 Task: Look for products in the category "Men's Health" from Irwin Naturals only.
Action: Mouse moved to (229, 118)
Screenshot: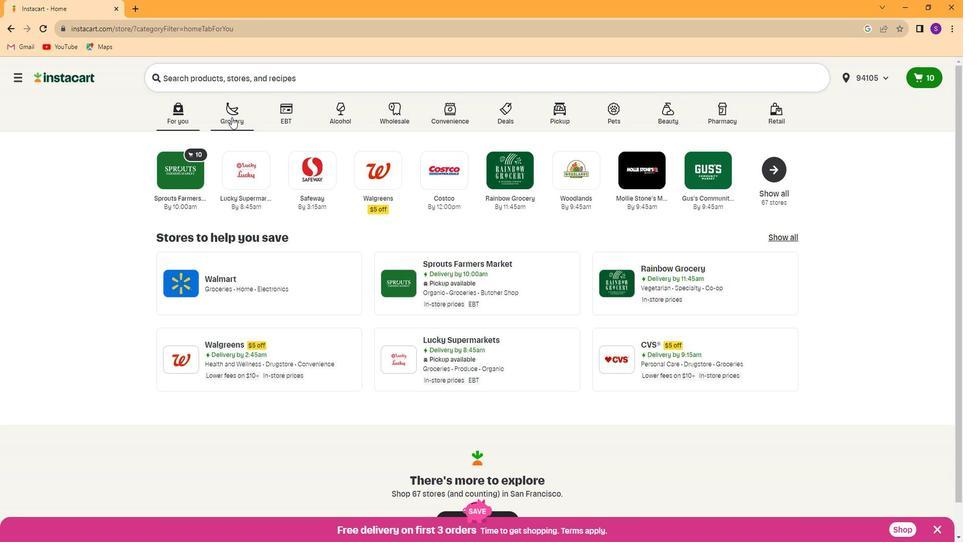 
Action: Mouse pressed left at (229, 118)
Screenshot: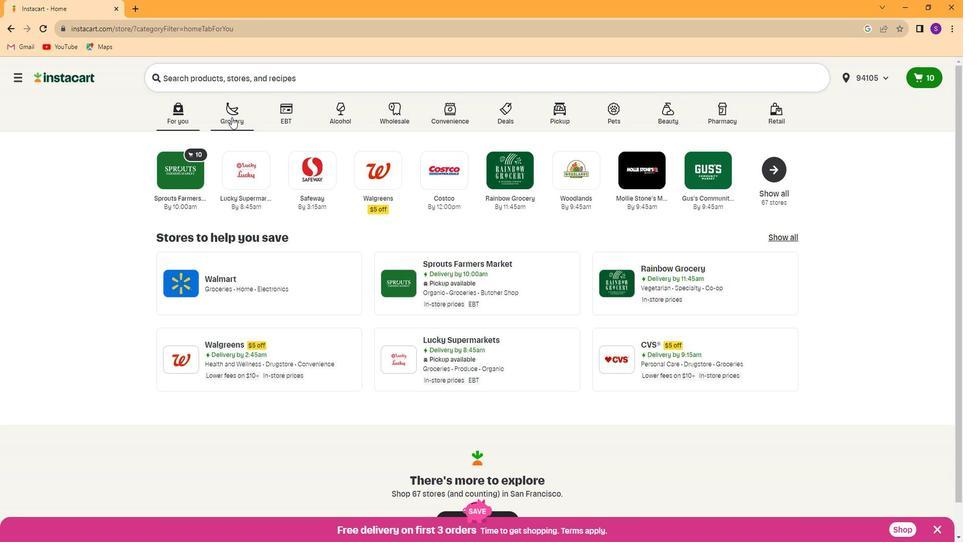
Action: Mouse moved to (687, 194)
Screenshot: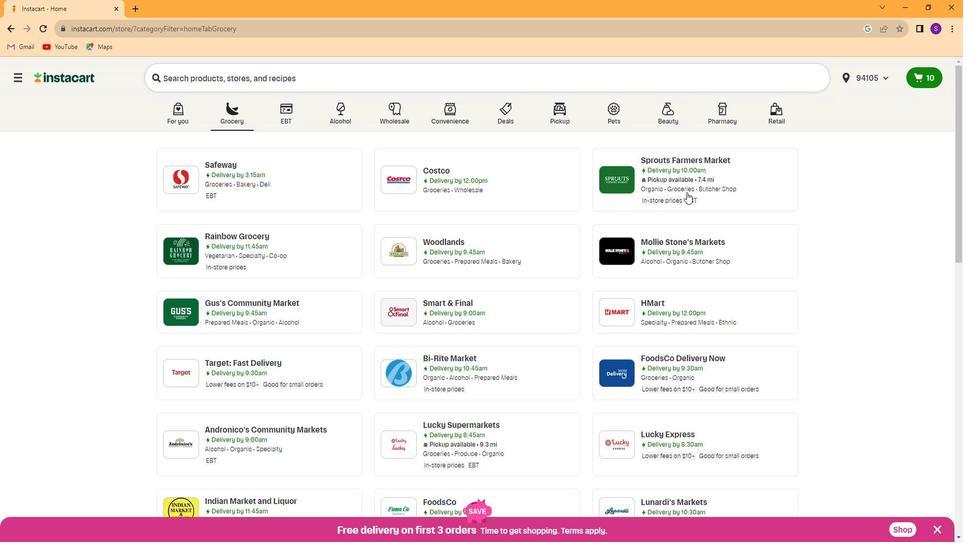 
Action: Mouse pressed left at (687, 194)
Screenshot: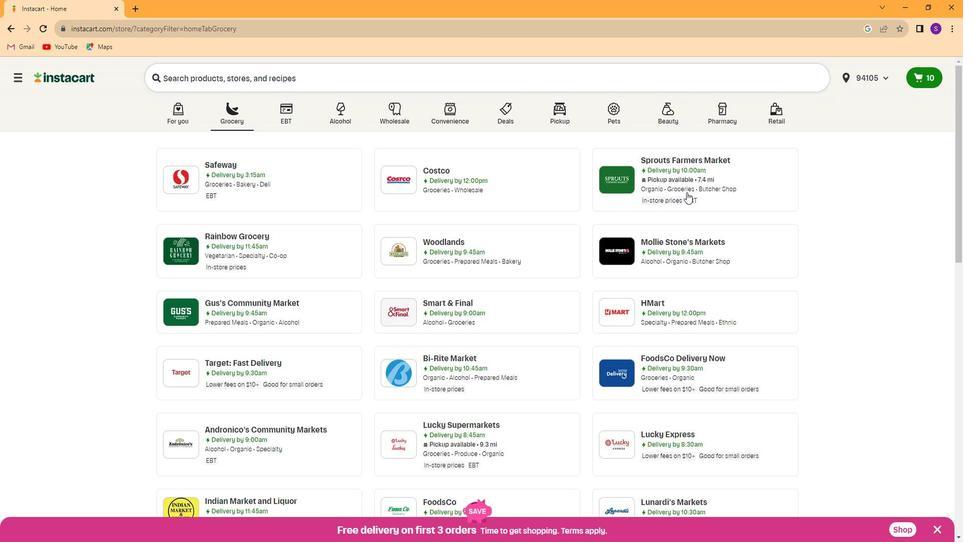 
Action: Mouse moved to (71, 359)
Screenshot: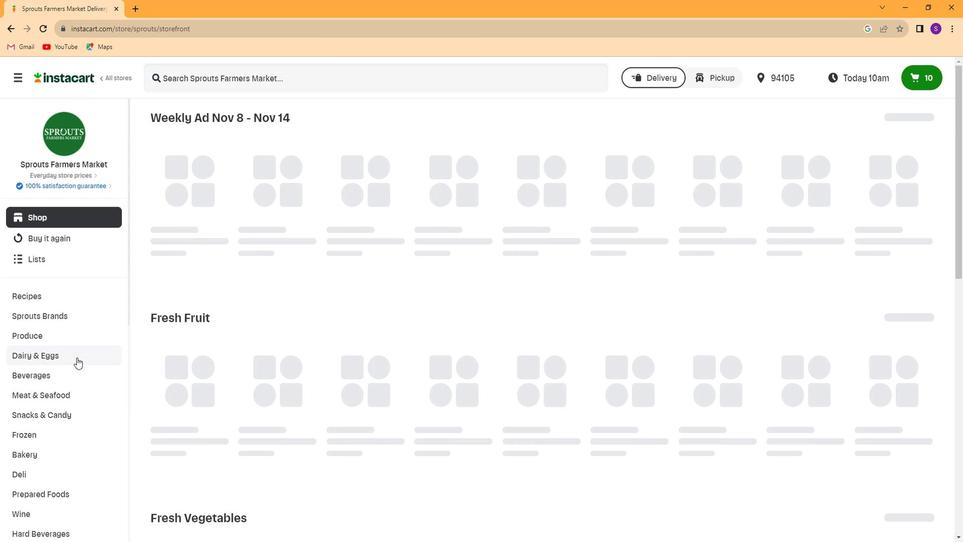 
Action: Mouse scrolled (71, 359) with delta (0, 0)
Screenshot: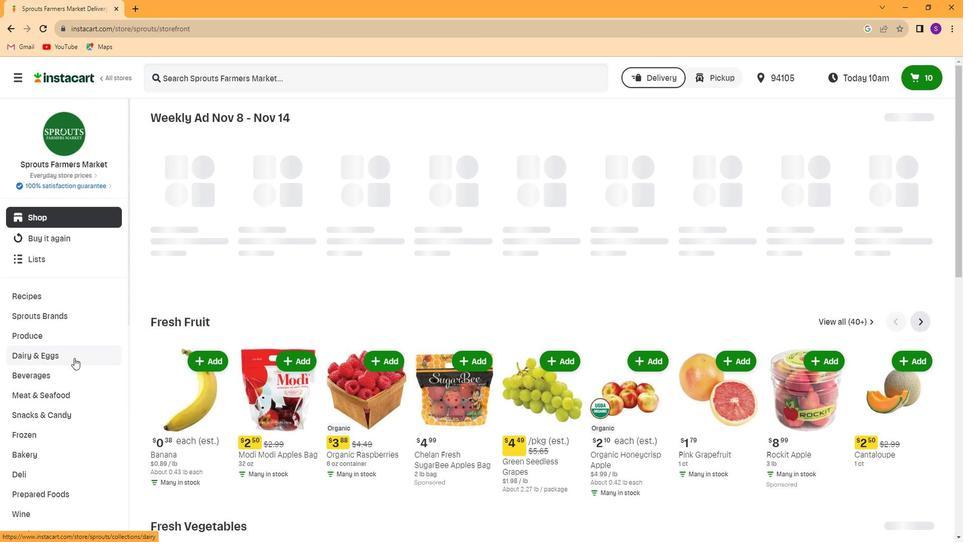 
Action: Mouse scrolled (71, 359) with delta (0, 0)
Screenshot: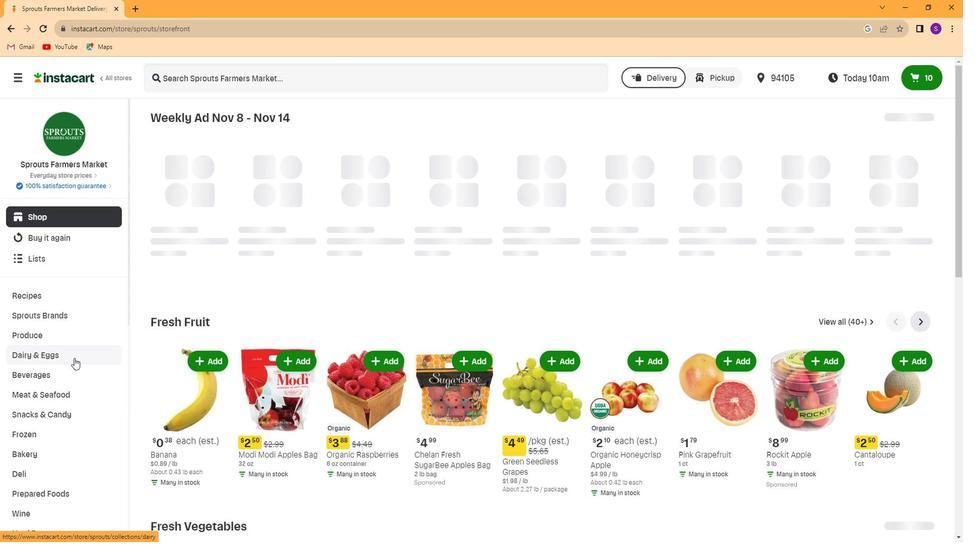 
Action: Mouse scrolled (71, 359) with delta (0, 0)
Screenshot: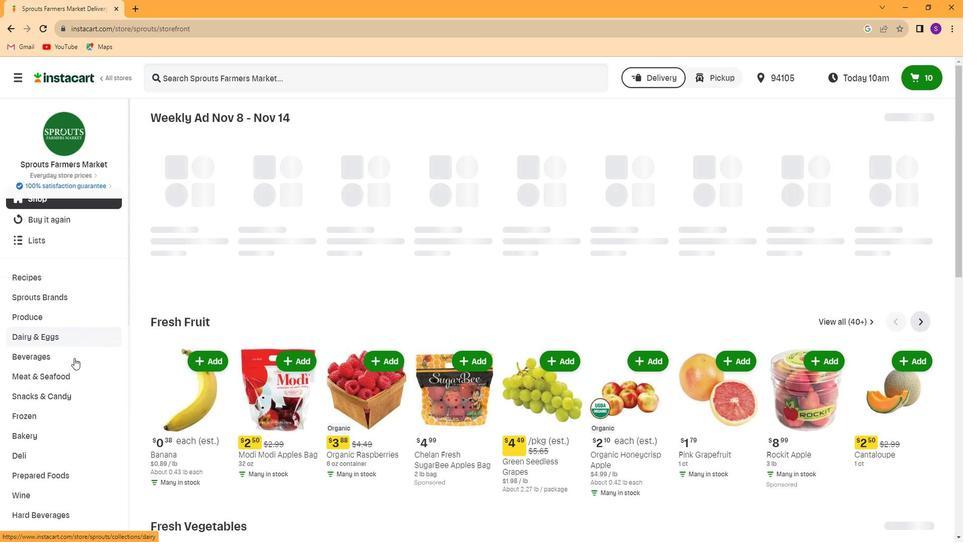 
Action: Mouse scrolled (71, 359) with delta (0, 0)
Screenshot: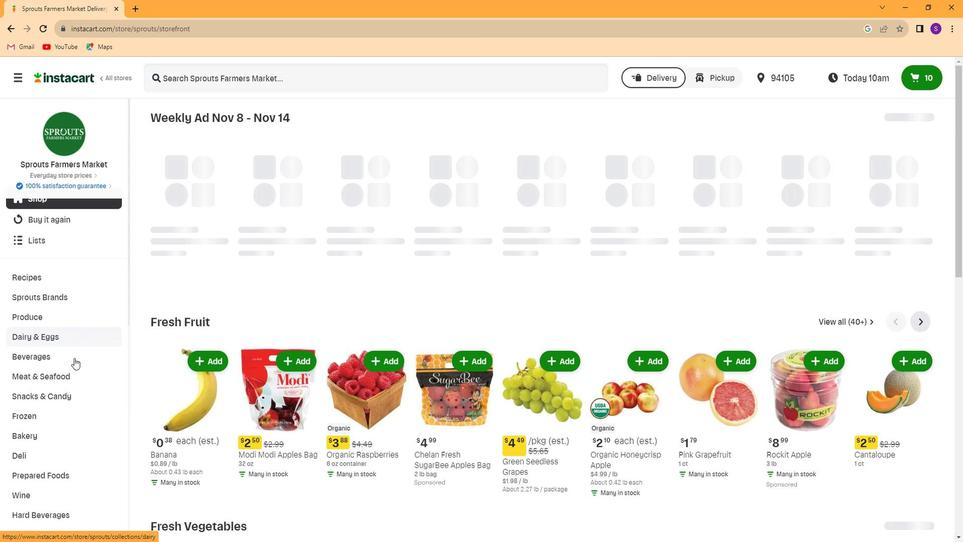 
Action: Mouse scrolled (71, 359) with delta (0, 0)
Screenshot: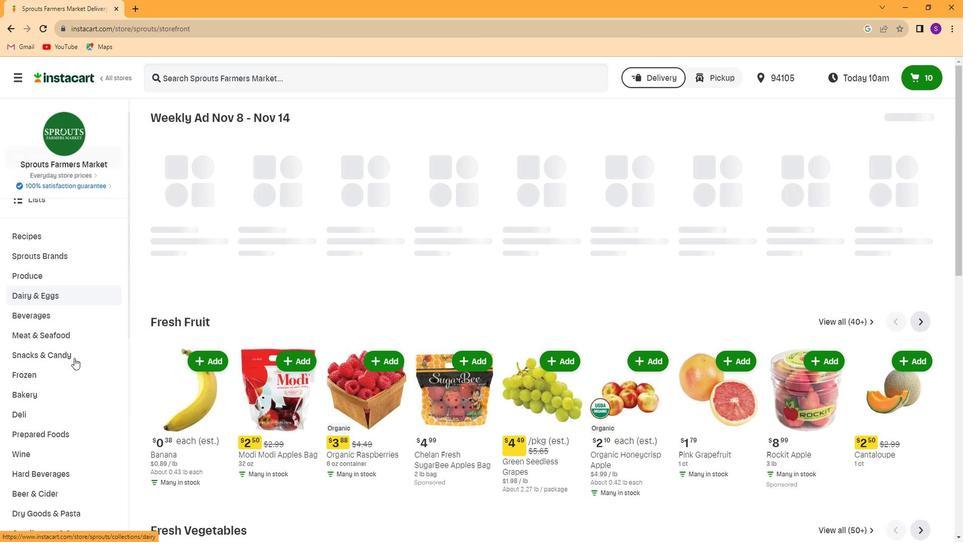 
Action: Mouse scrolled (71, 359) with delta (0, 0)
Screenshot: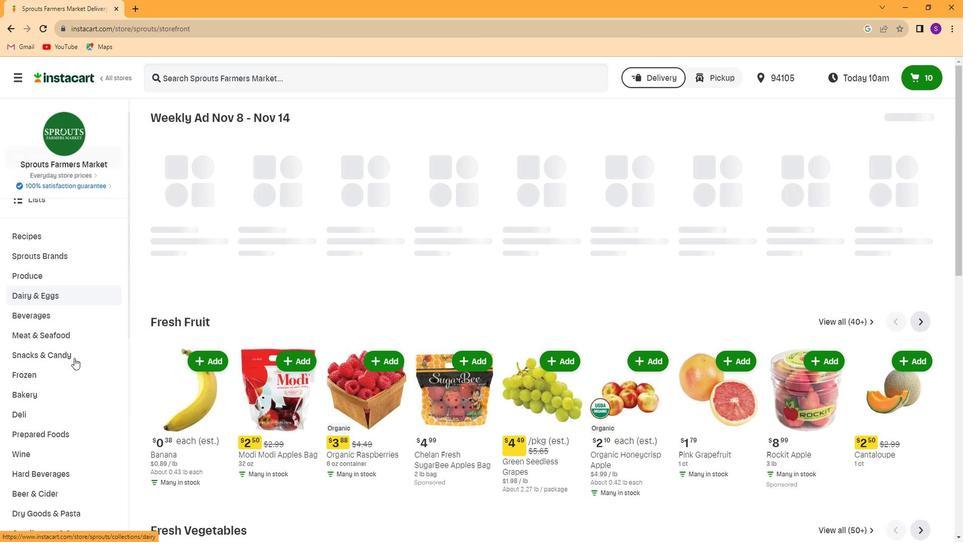 
Action: Mouse scrolled (71, 359) with delta (0, 0)
Screenshot: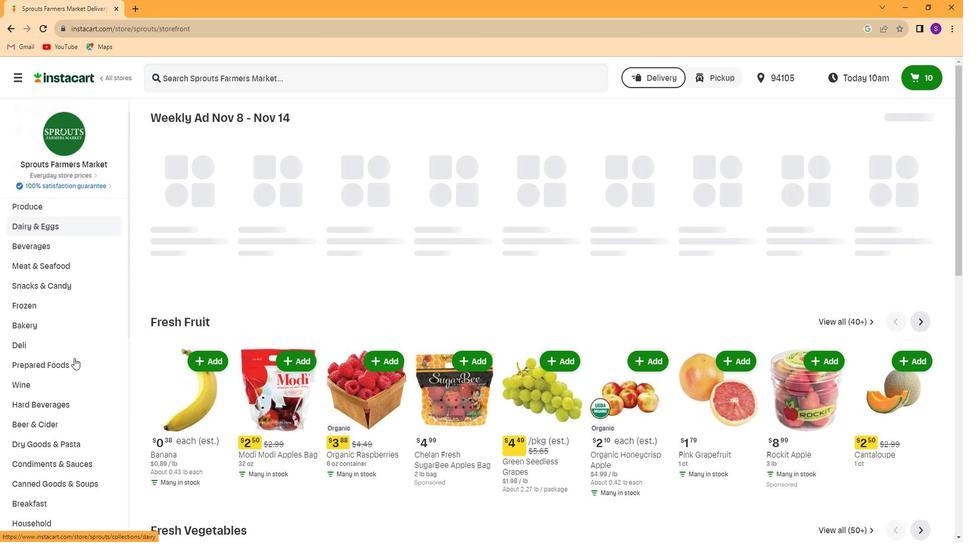 
Action: Mouse scrolled (71, 359) with delta (0, 0)
Screenshot: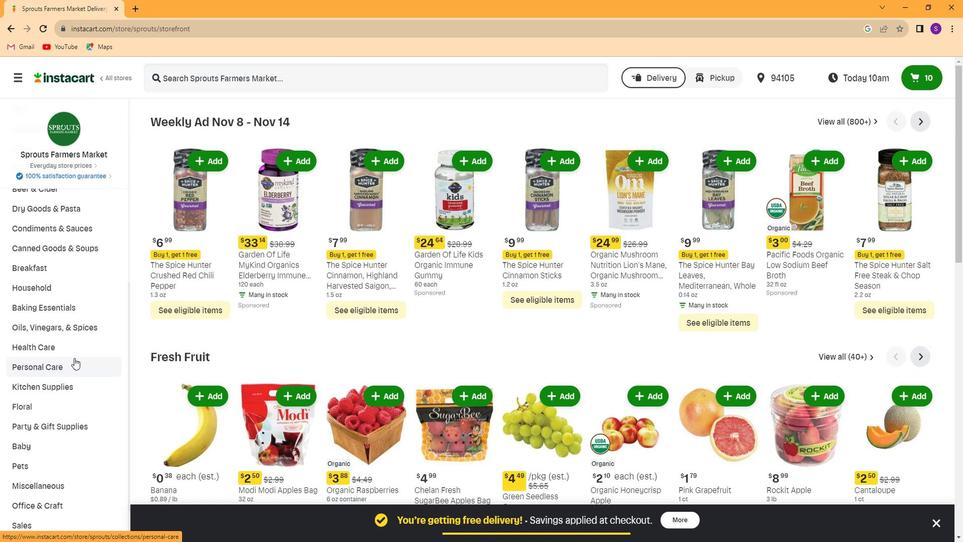 
Action: Mouse scrolled (71, 359) with delta (0, 0)
Screenshot: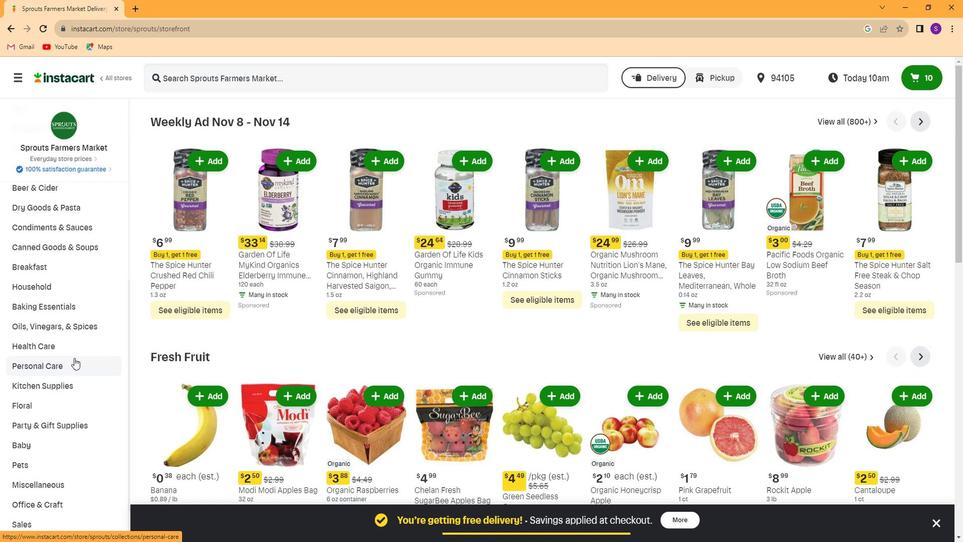 
Action: Mouse scrolled (71, 359) with delta (0, 0)
Screenshot: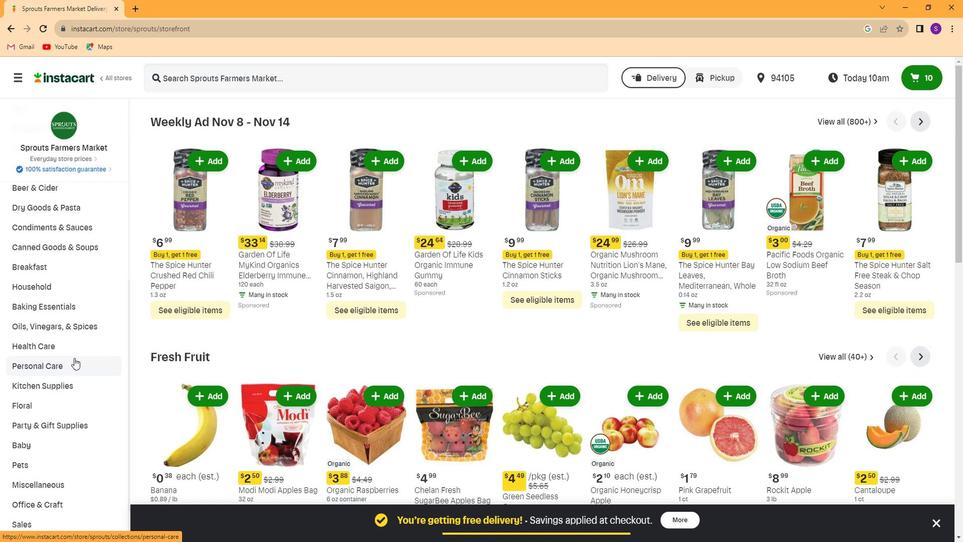 
Action: Mouse scrolled (71, 359) with delta (0, 0)
Screenshot: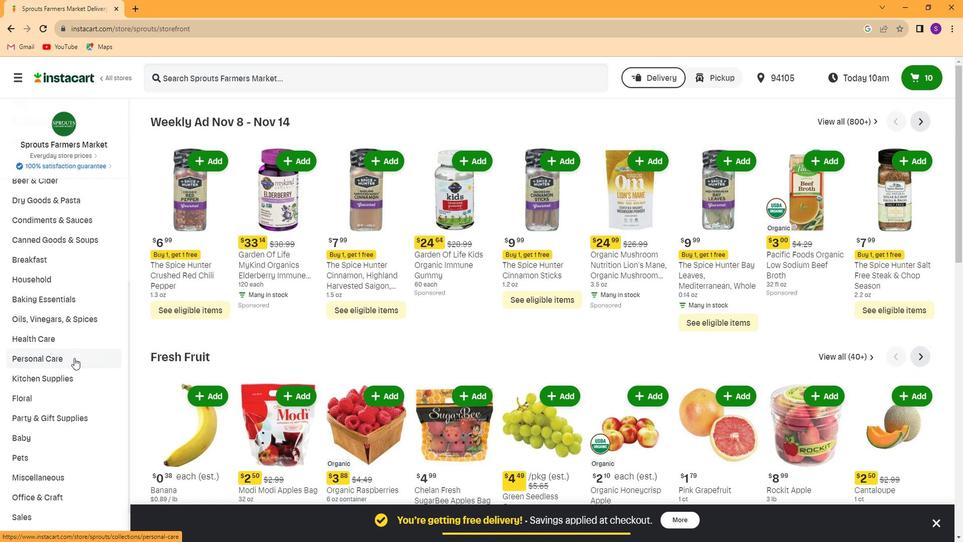 
Action: Mouse scrolled (71, 359) with delta (0, 0)
Screenshot: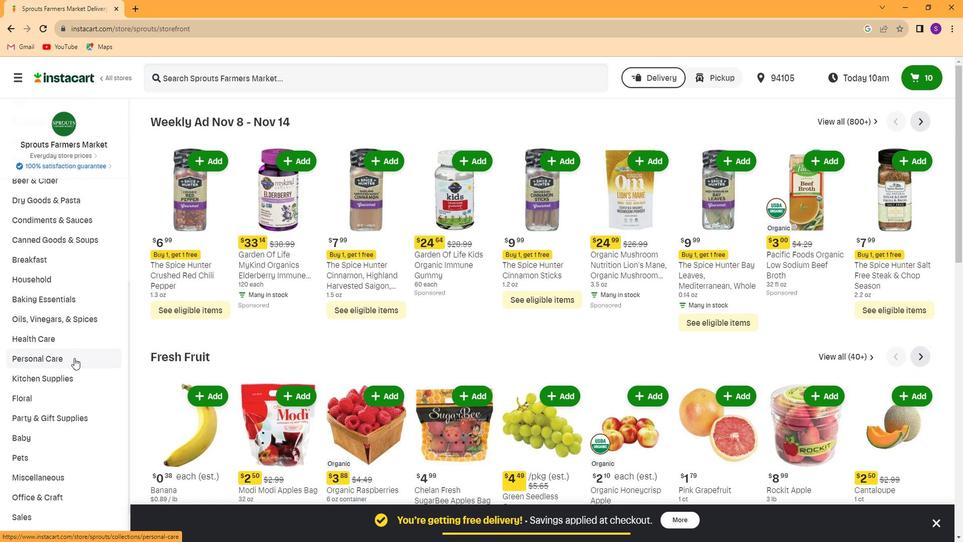 
Action: Mouse scrolled (71, 359) with delta (0, 0)
Screenshot: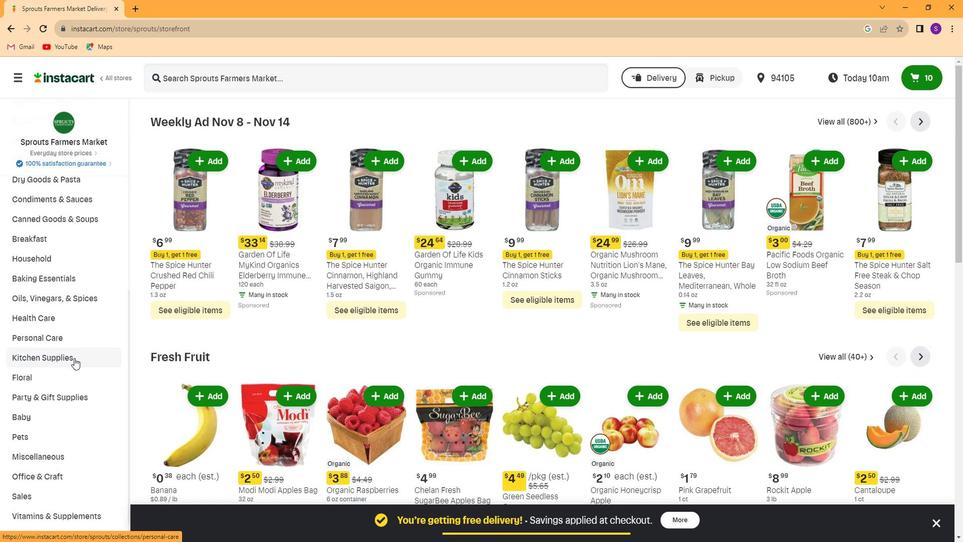 
Action: Mouse scrolled (71, 359) with delta (0, 0)
Screenshot: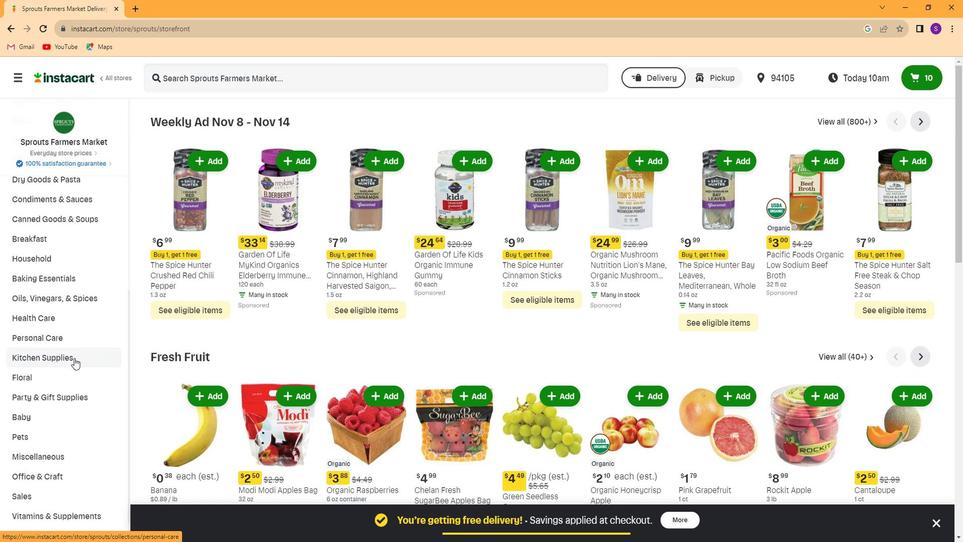 
Action: Mouse moved to (57, 487)
Screenshot: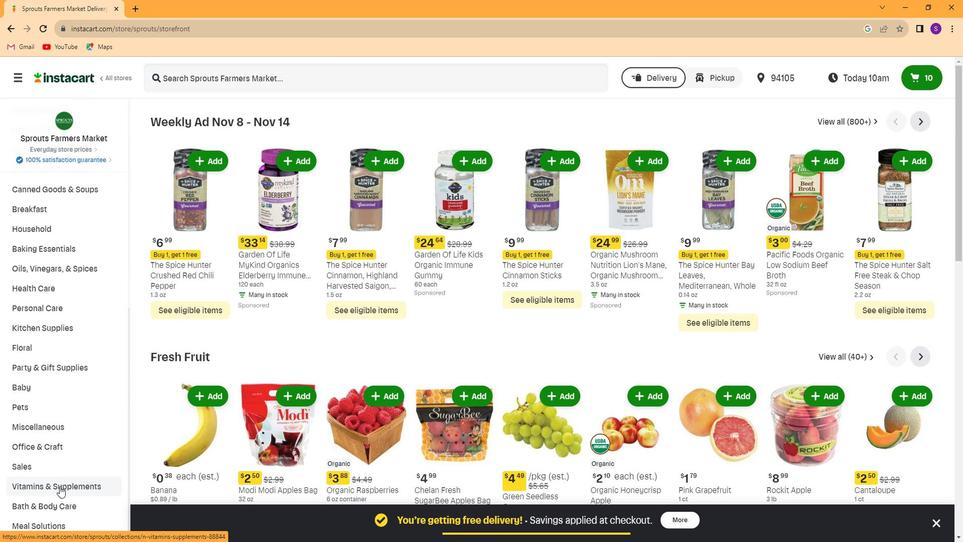 
Action: Mouse pressed left at (57, 487)
Screenshot: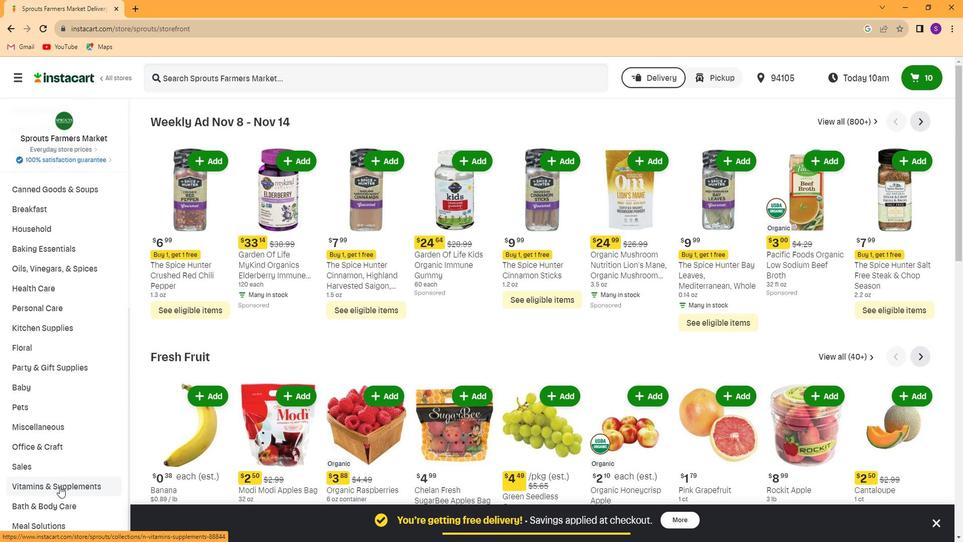 
Action: Mouse moved to (59, 473)
Screenshot: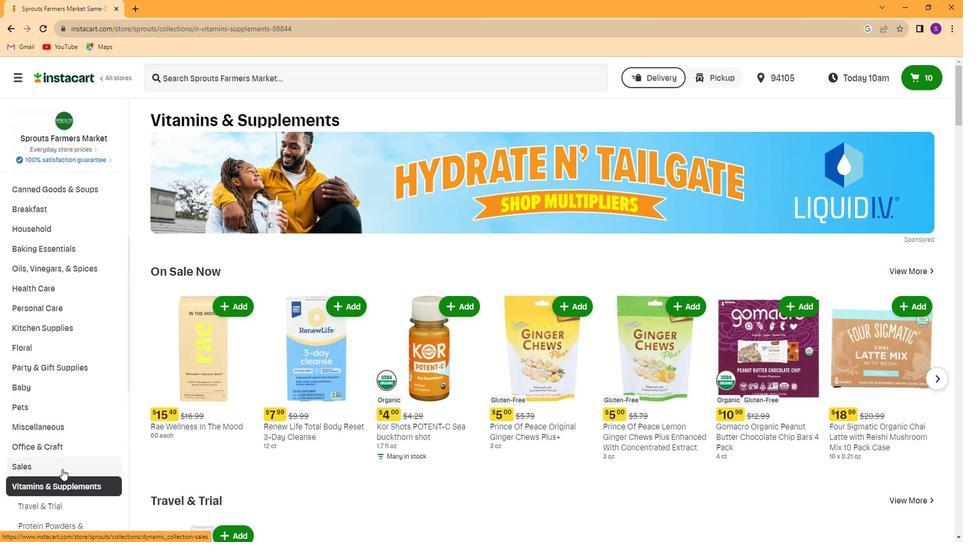 
Action: Mouse scrolled (59, 473) with delta (0, 0)
Screenshot: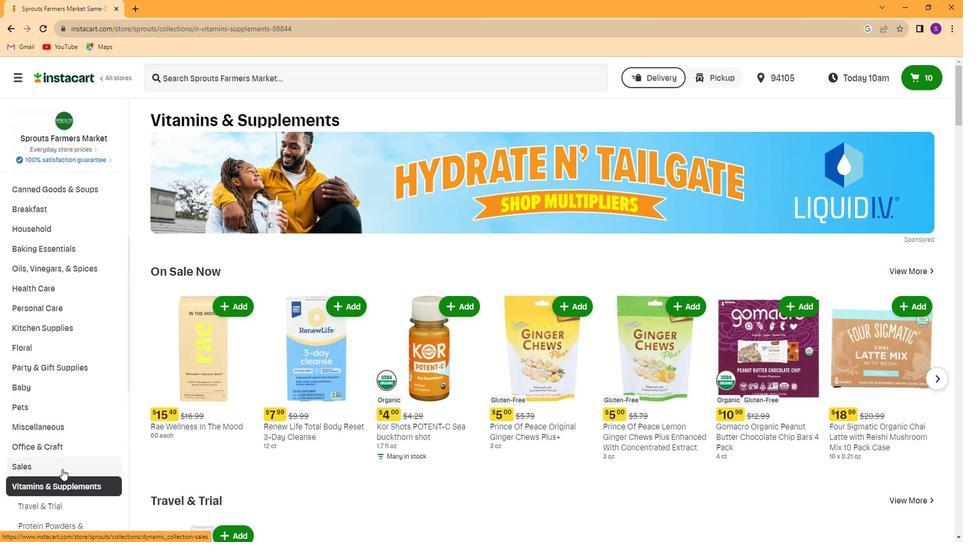 
Action: Mouse moved to (59, 469)
Screenshot: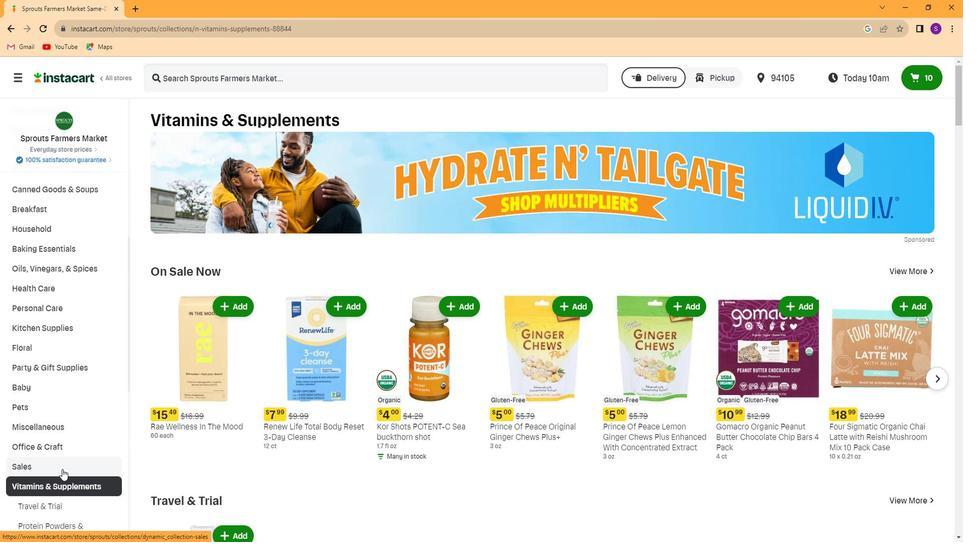 
Action: Mouse scrolled (59, 468) with delta (0, 0)
Screenshot: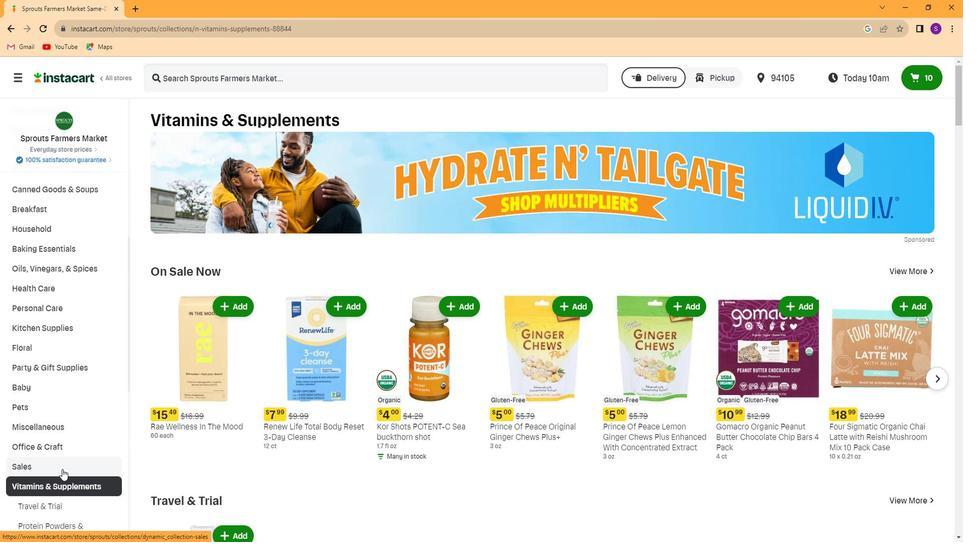 
Action: Mouse moved to (60, 454)
Screenshot: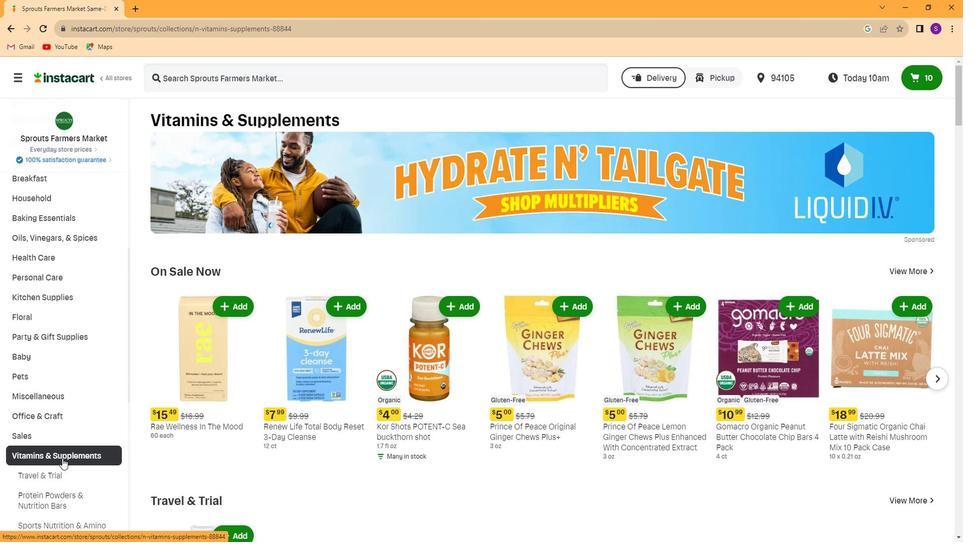 
Action: Mouse scrolled (60, 454) with delta (0, 0)
Screenshot: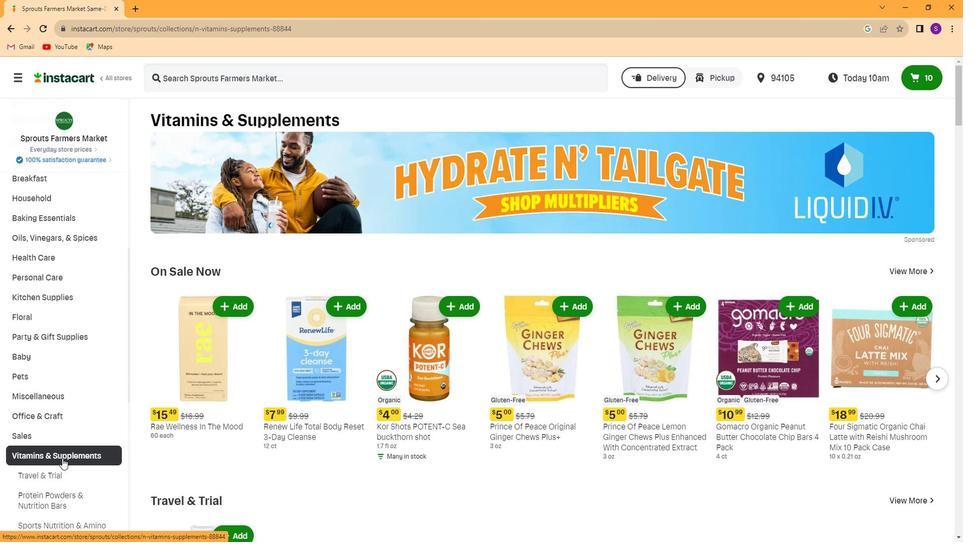 
Action: Mouse moved to (66, 416)
Screenshot: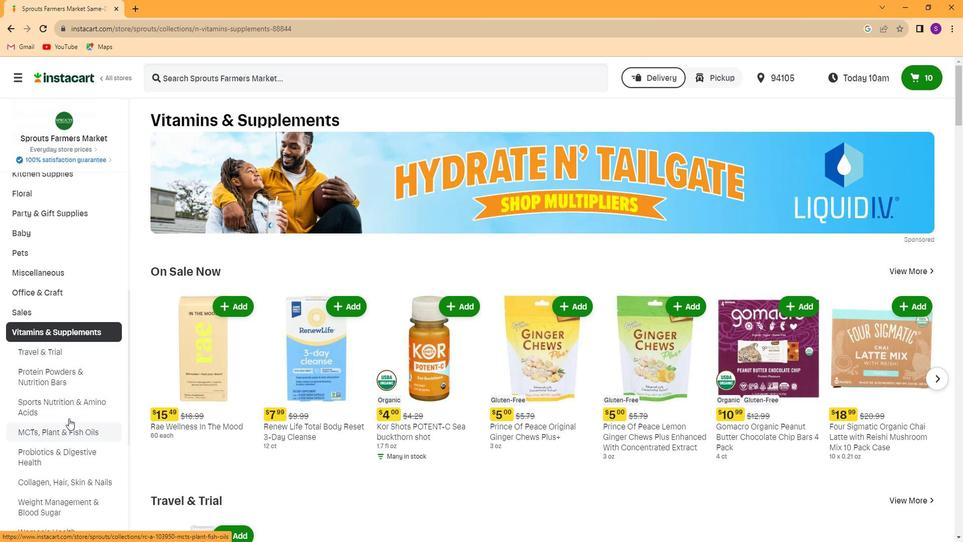 
Action: Mouse scrolled (66, 415) with delta (0, 0)
Screenshot: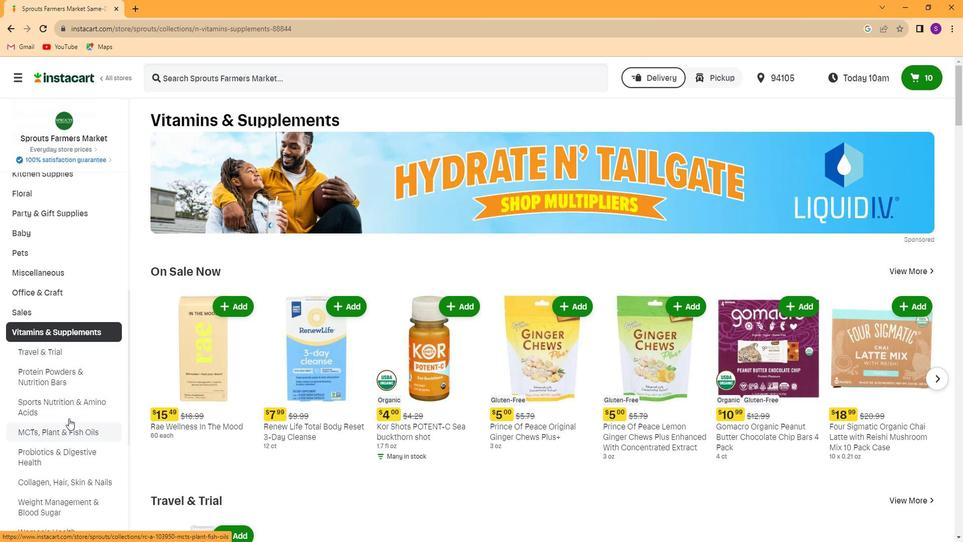 
Action: Mouse moved to (70, 386)
Screenshot: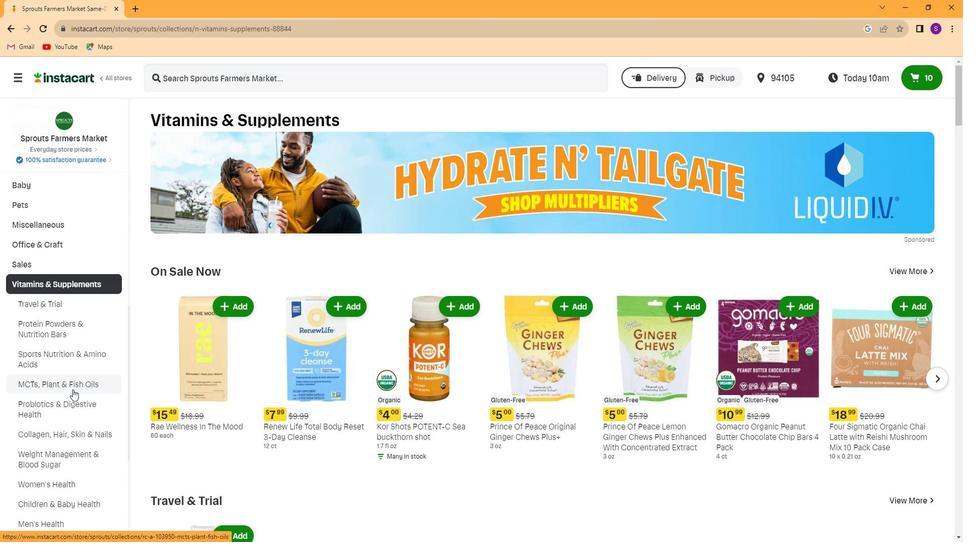 
Action: Mouse scrolled (70, 386) with delta (0, 0)
Screenshot: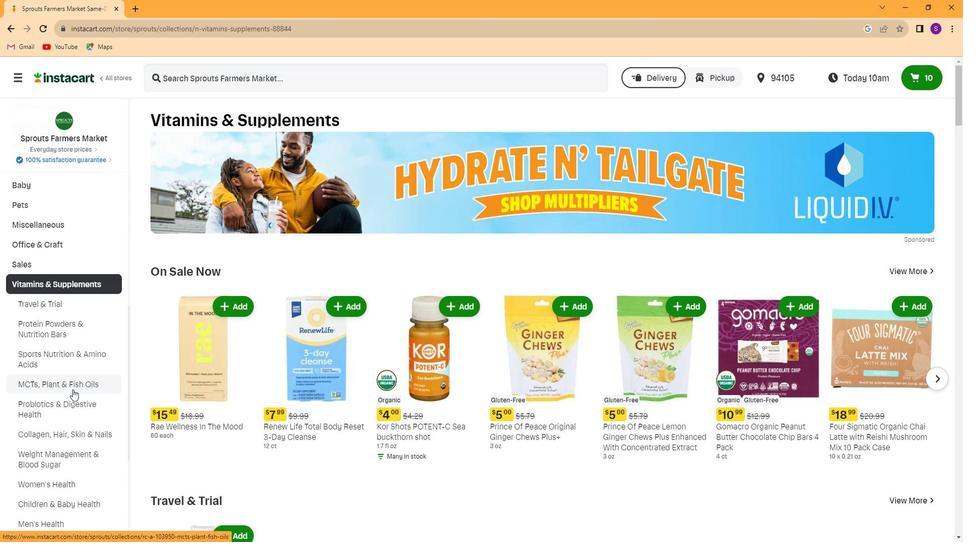 
Action: Mouse moved to (61, 462)
Screenshot: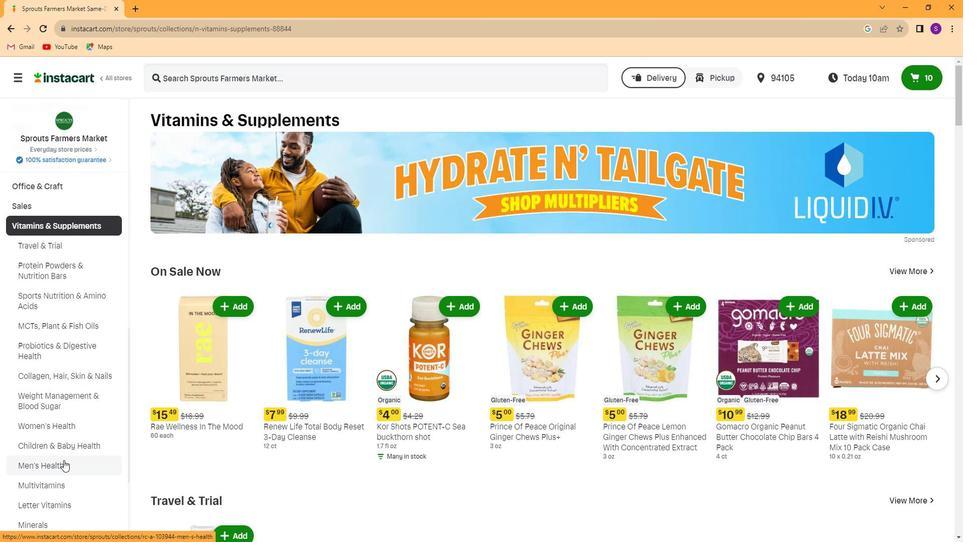 
Action: Mouse pressed left at (61, 462)
Screenshot: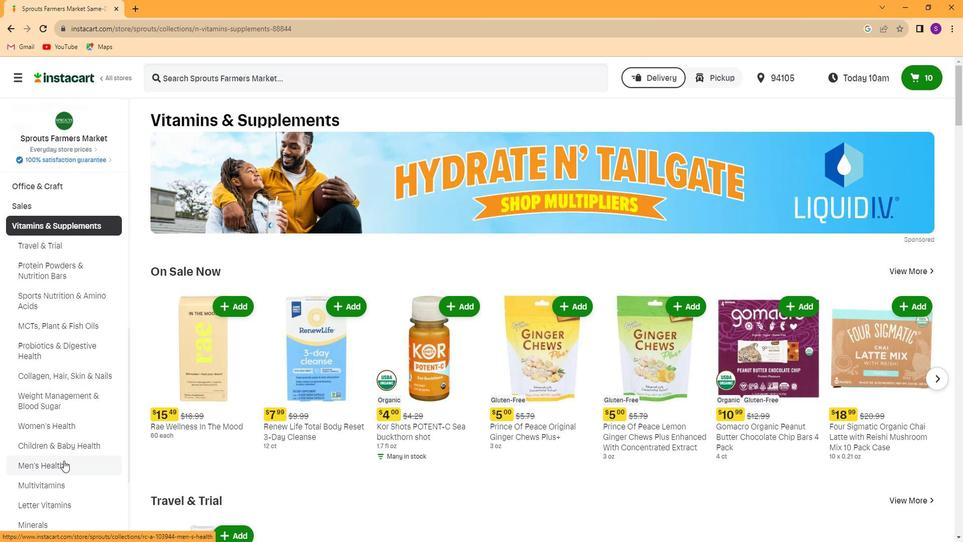 
Action: Mouse moved to (341, 158)
Screenshot: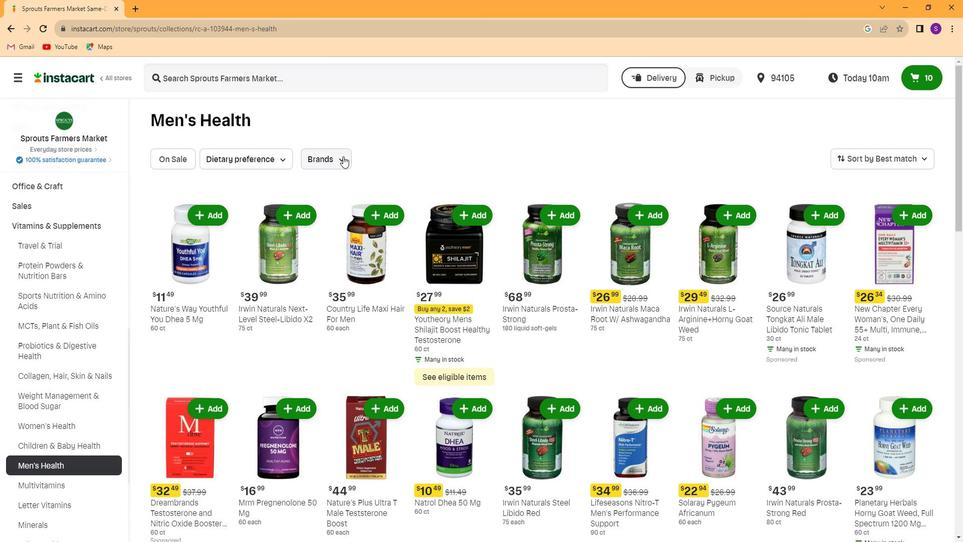 
Action: Mouse pressed left at (341, 158)
Screenshot: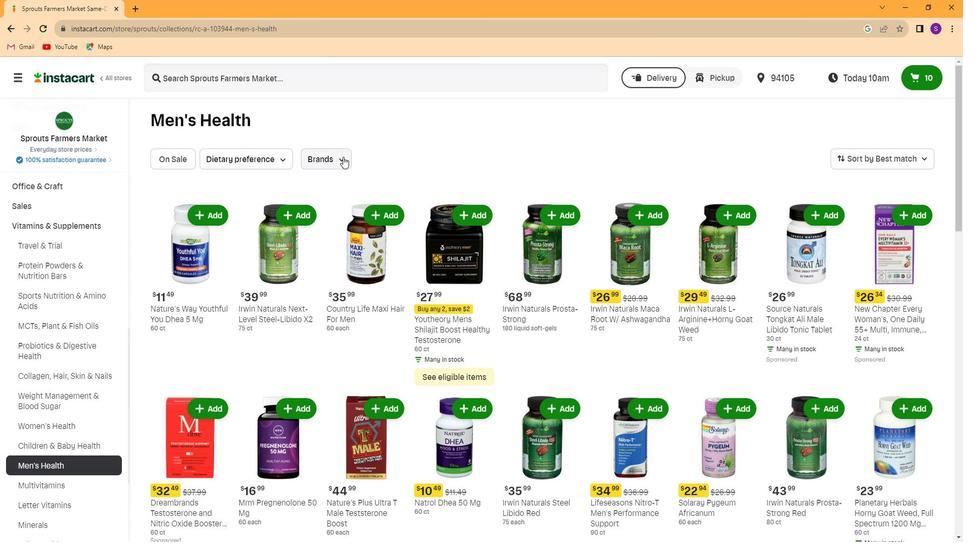 
Action: Mouse moved to (354, 220)
Screenshot: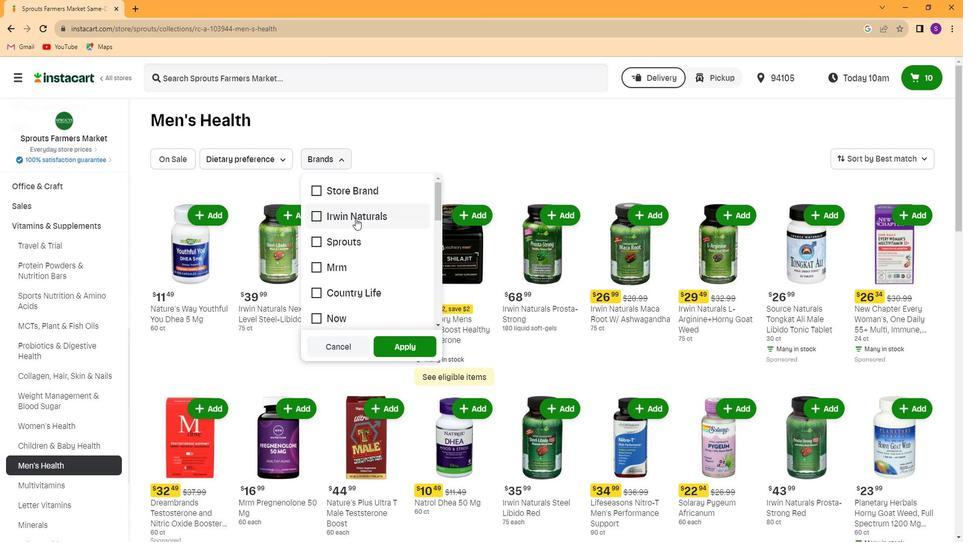 
Action: Mouse pressed left at (354, 220)
Screenshot: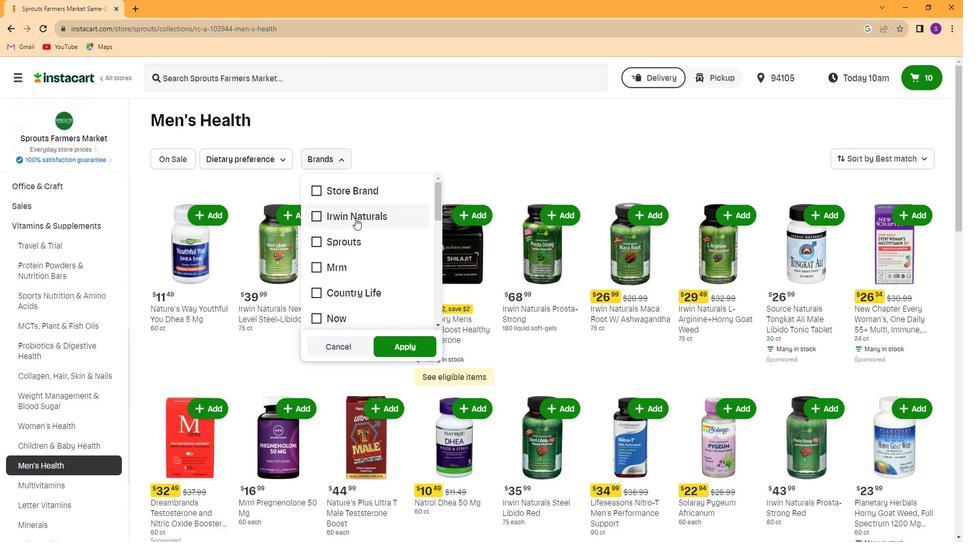 
Action: Mouse moved to (413, 343)
Screenshot: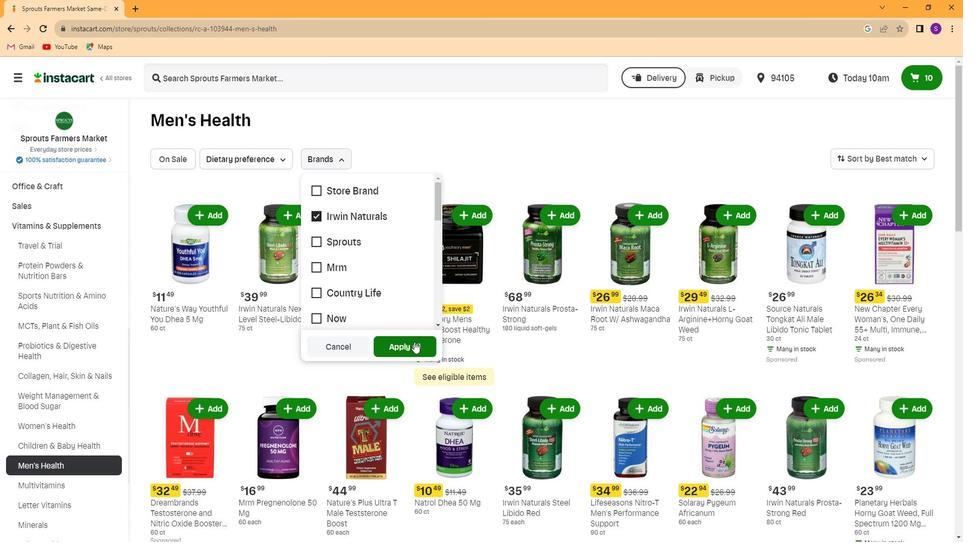 
Action: Mouse pressed left at (413, 343)
Screenshot: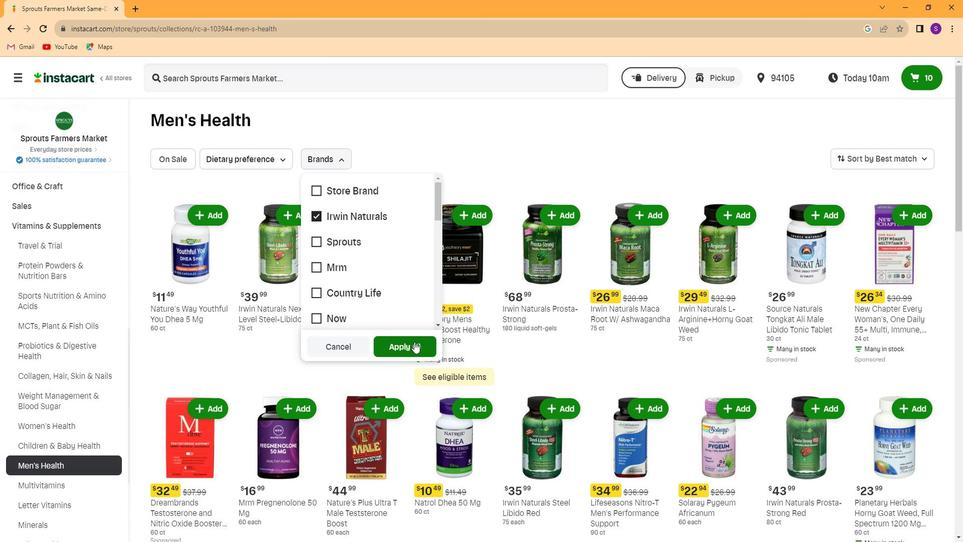 
Action: Mouse moved to (467, 350)
Screenshot: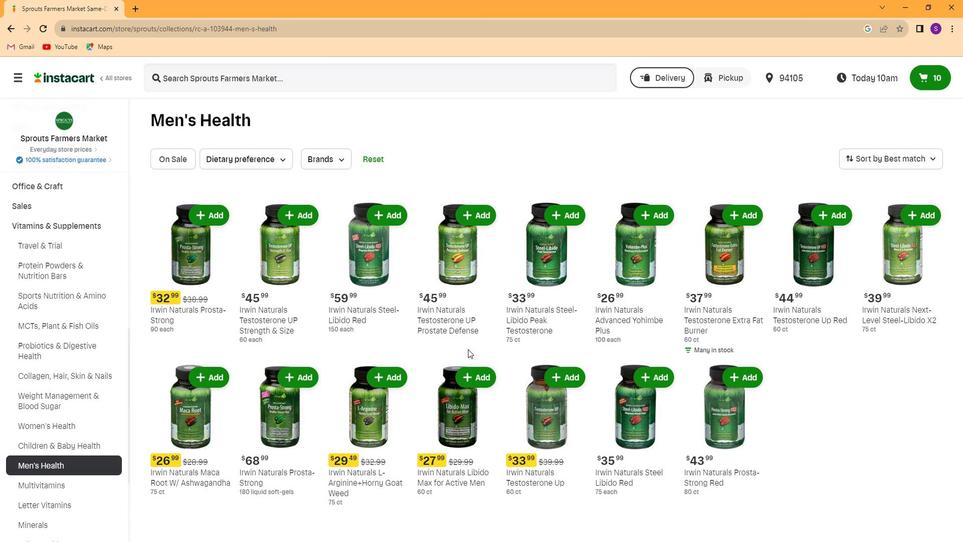 
